 Task: Create New Customer with Customer Name: Bed Bath & Beyond, Billing Address Line1: 1123 Parrill Court, Billing Address Line2:  Portage, Billing Address Line3:  Indiana 46368
Action: Mouse moved to (199, 41)
Screenshot: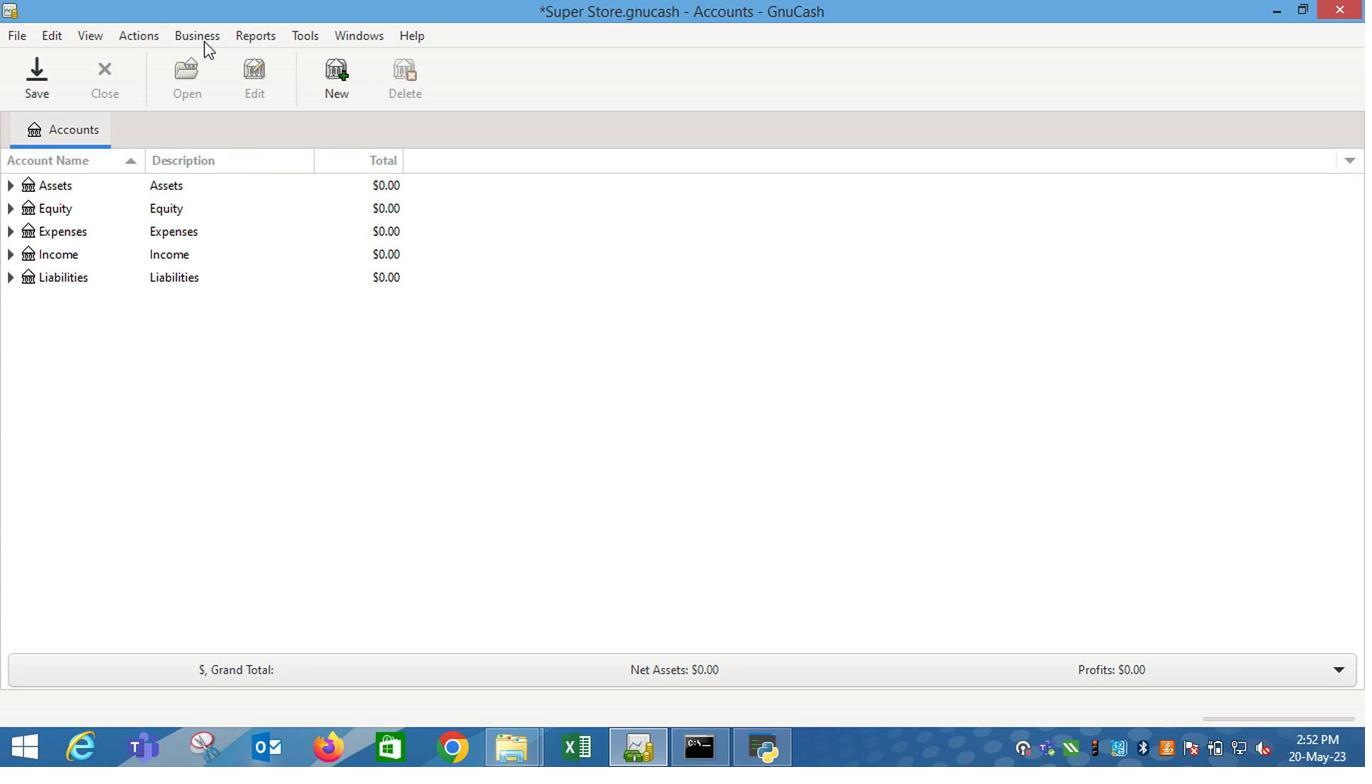 
Action: Mouse pressed left at (199, 41)
Screenshot: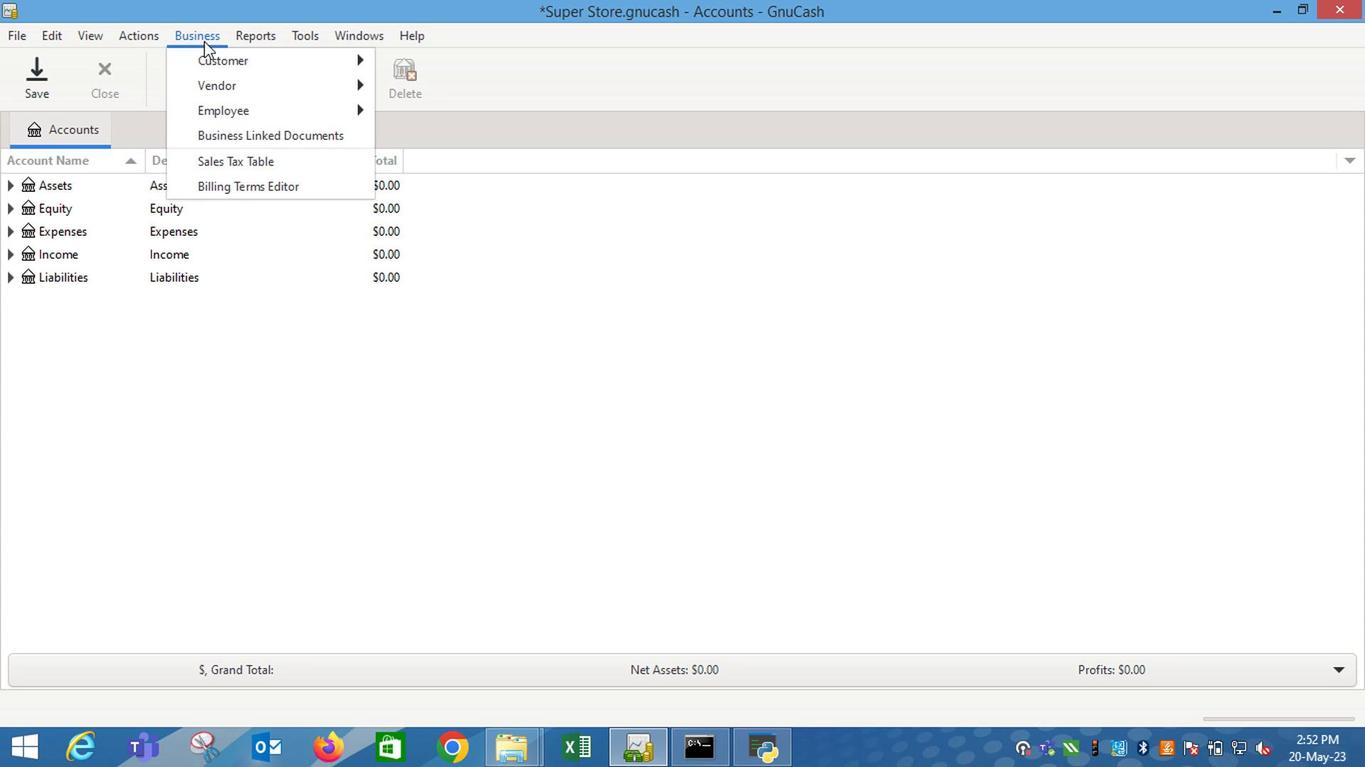
Action: Mouse moved to (227, 61)
Screenshot: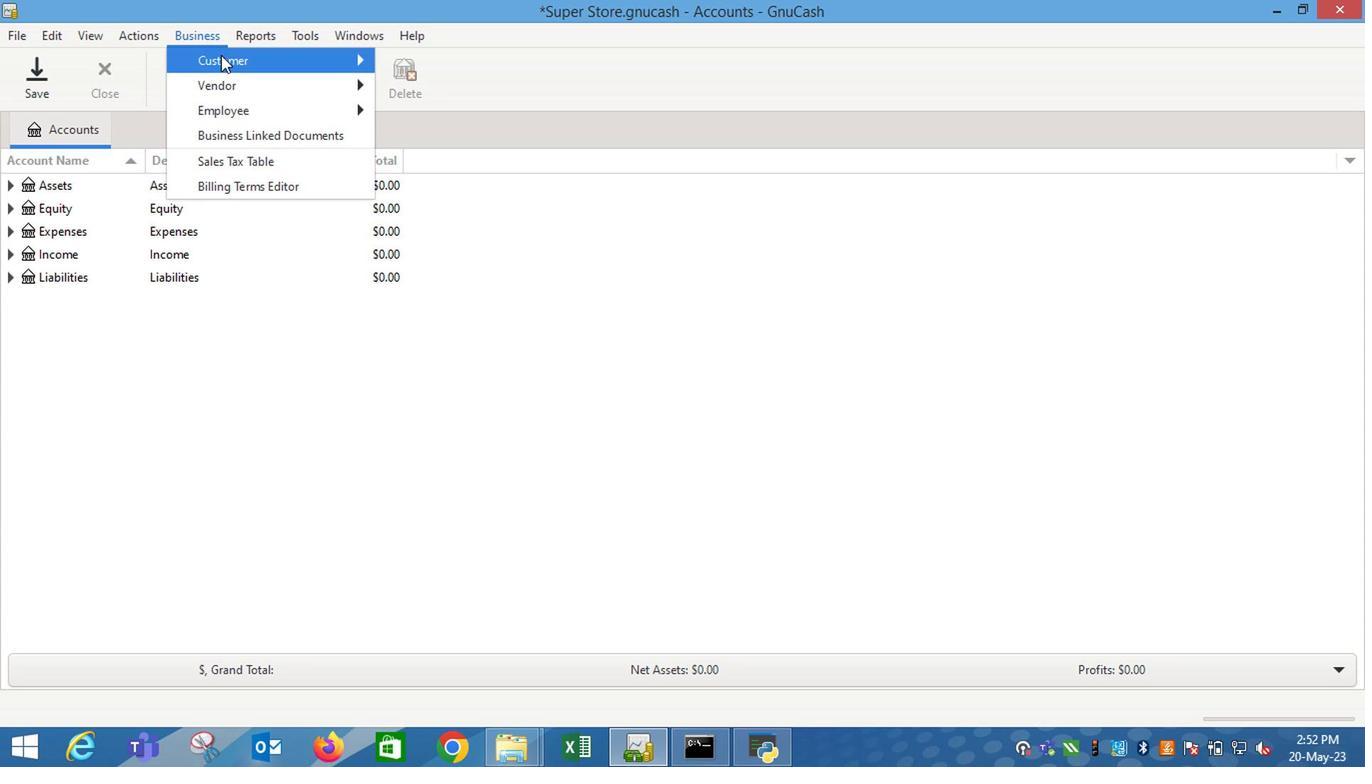 
Action: Mouse pressed left at (227, 61)
Screenshot: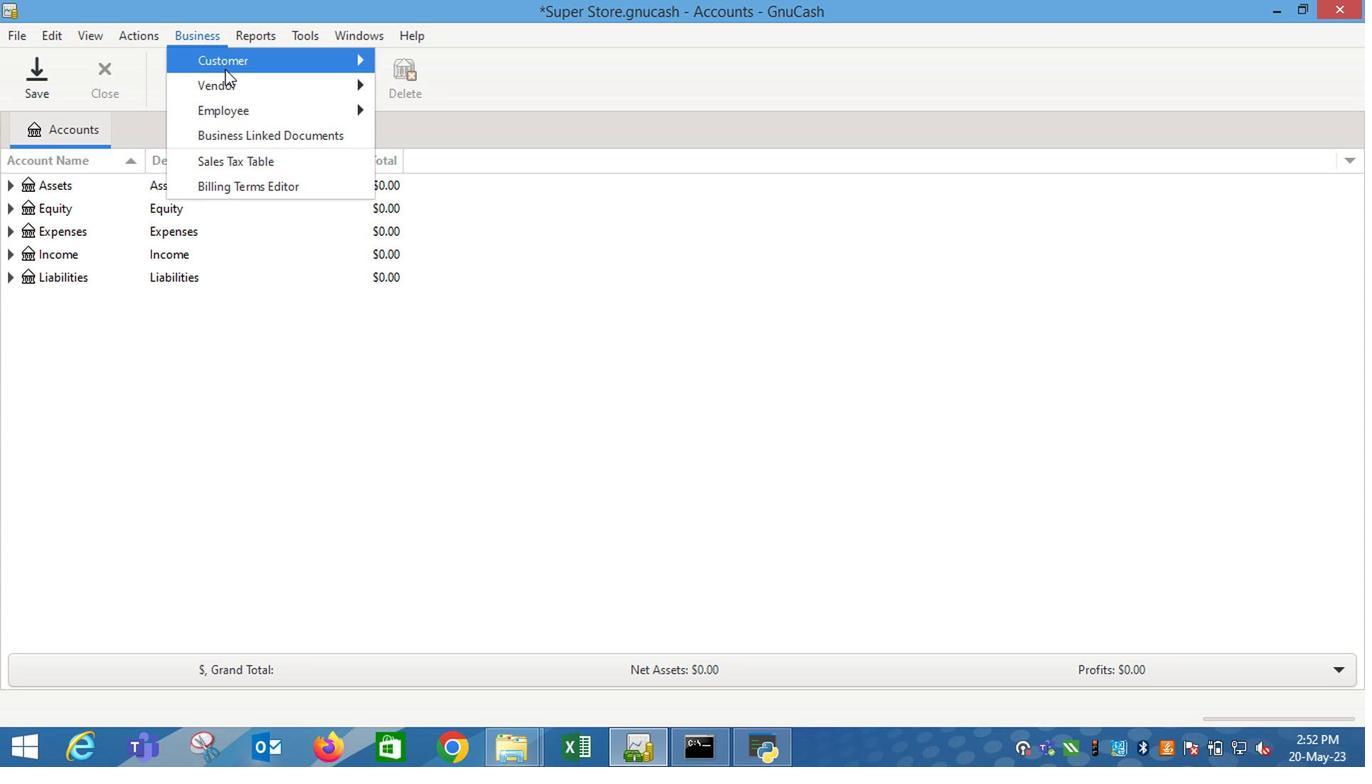 
Action: Mouse moved to (423, 83)
Screenshot: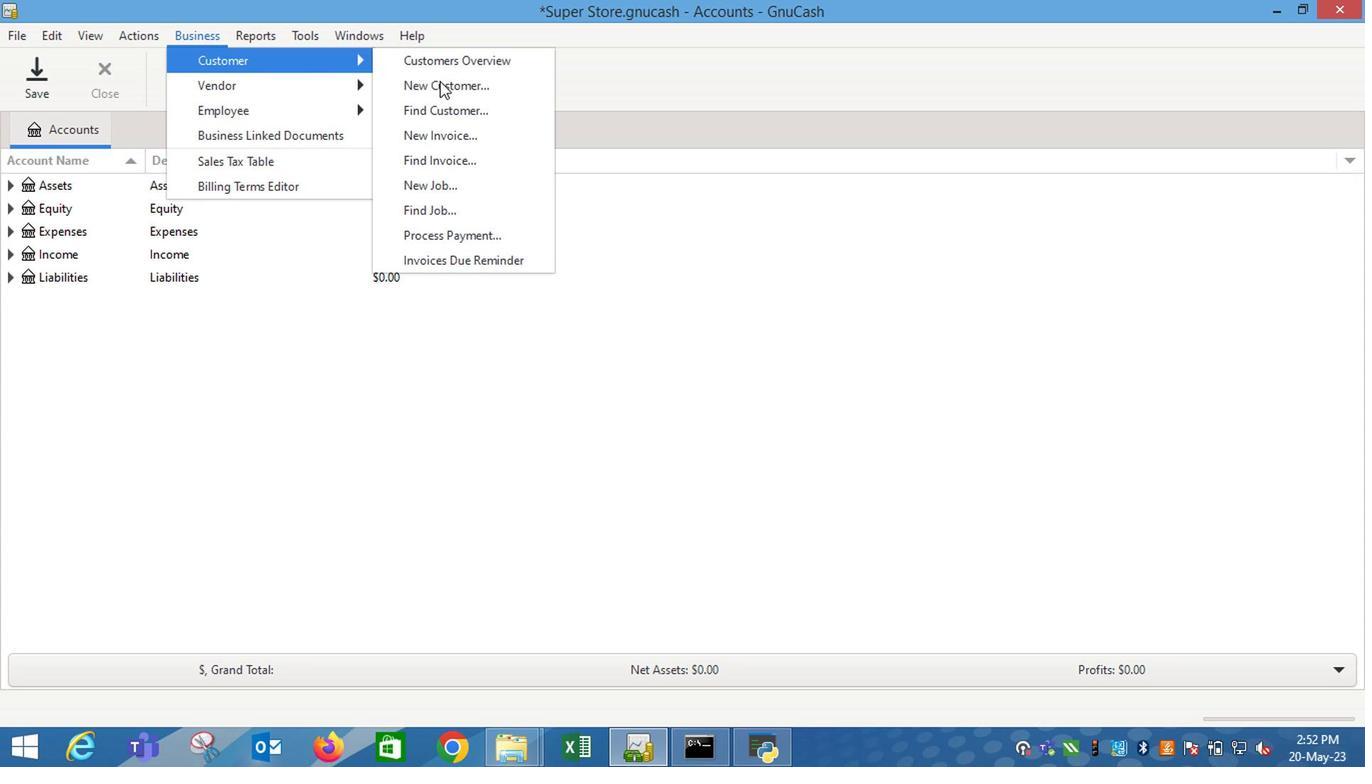 
Action: Mouse pressed left at (423, 83)
Screenshot: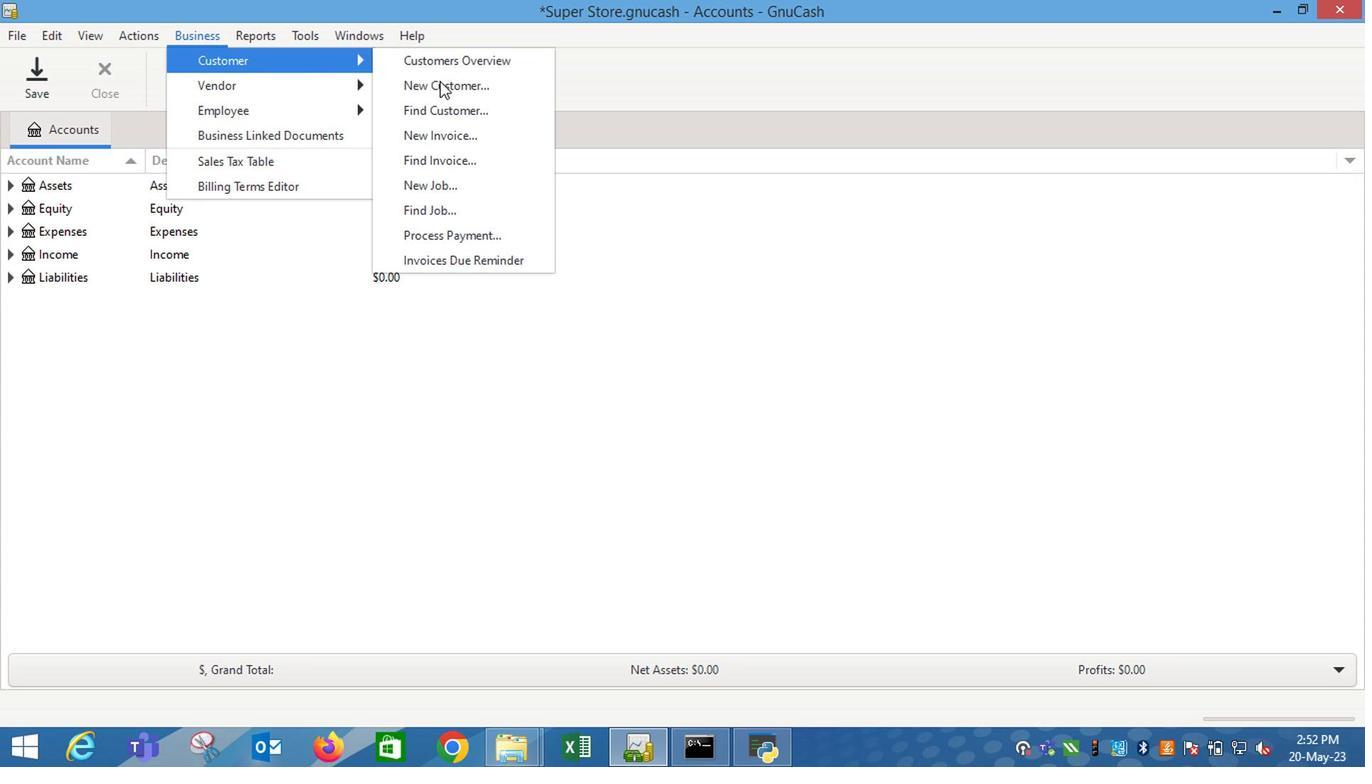 
Action: Mouse moved to (423, 85)
Screenshot: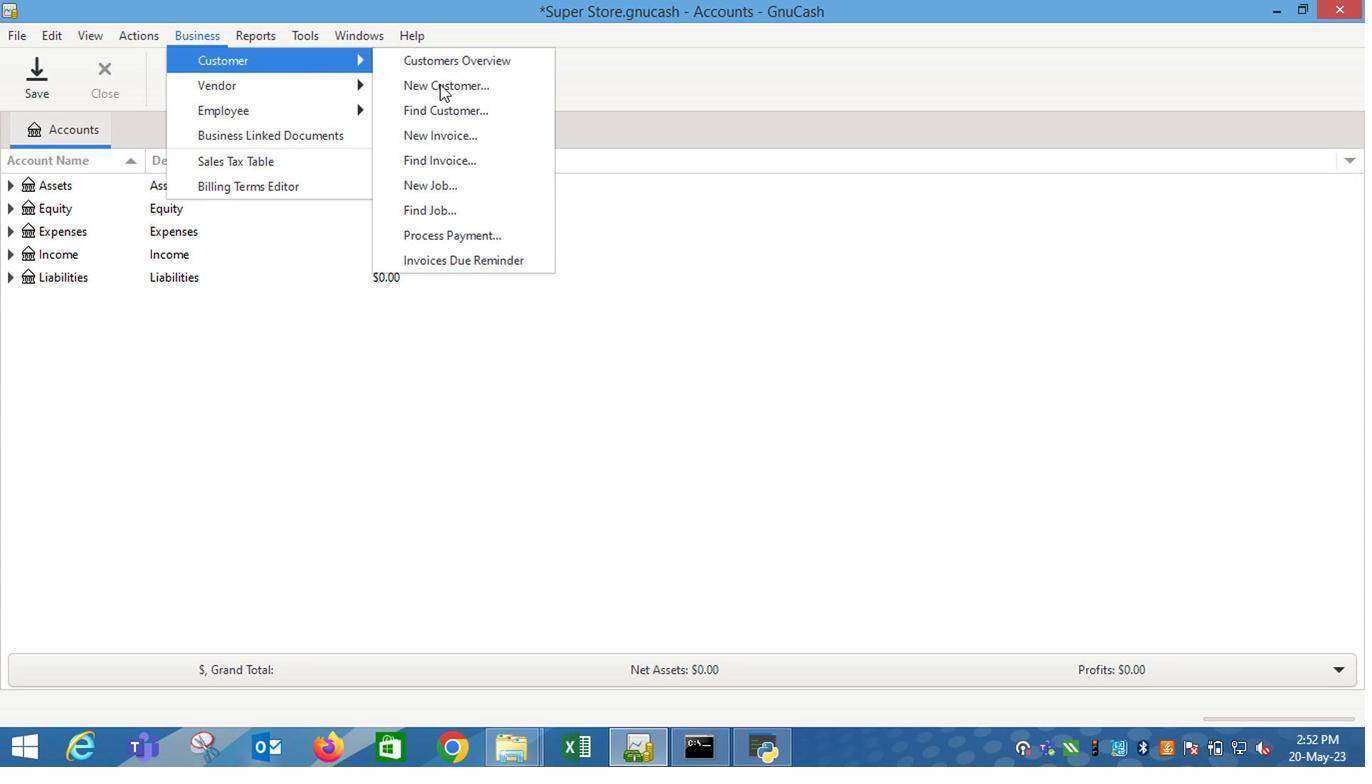 
Action: Key pressed <Key.shift_r>Br
Screenshot: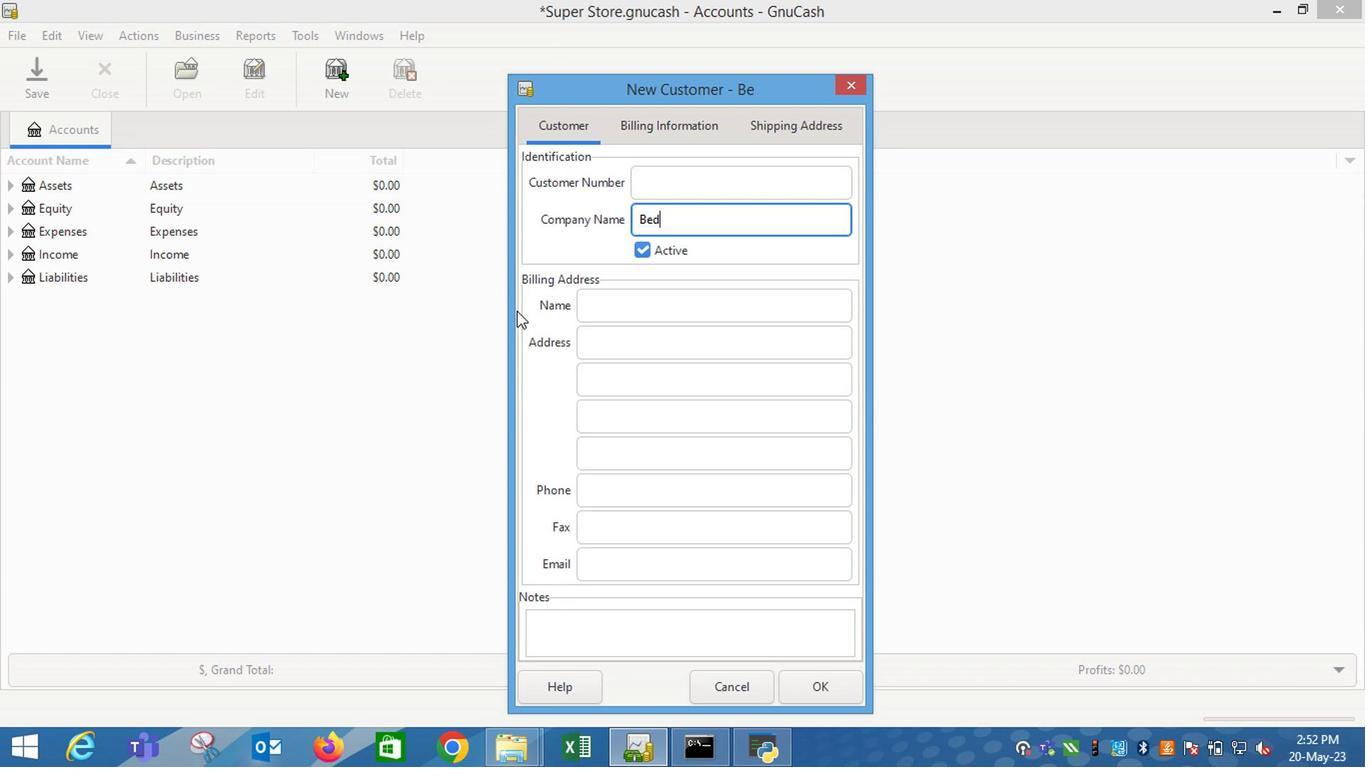 
Action: Mouse moved to (425, 85)
Screenshot: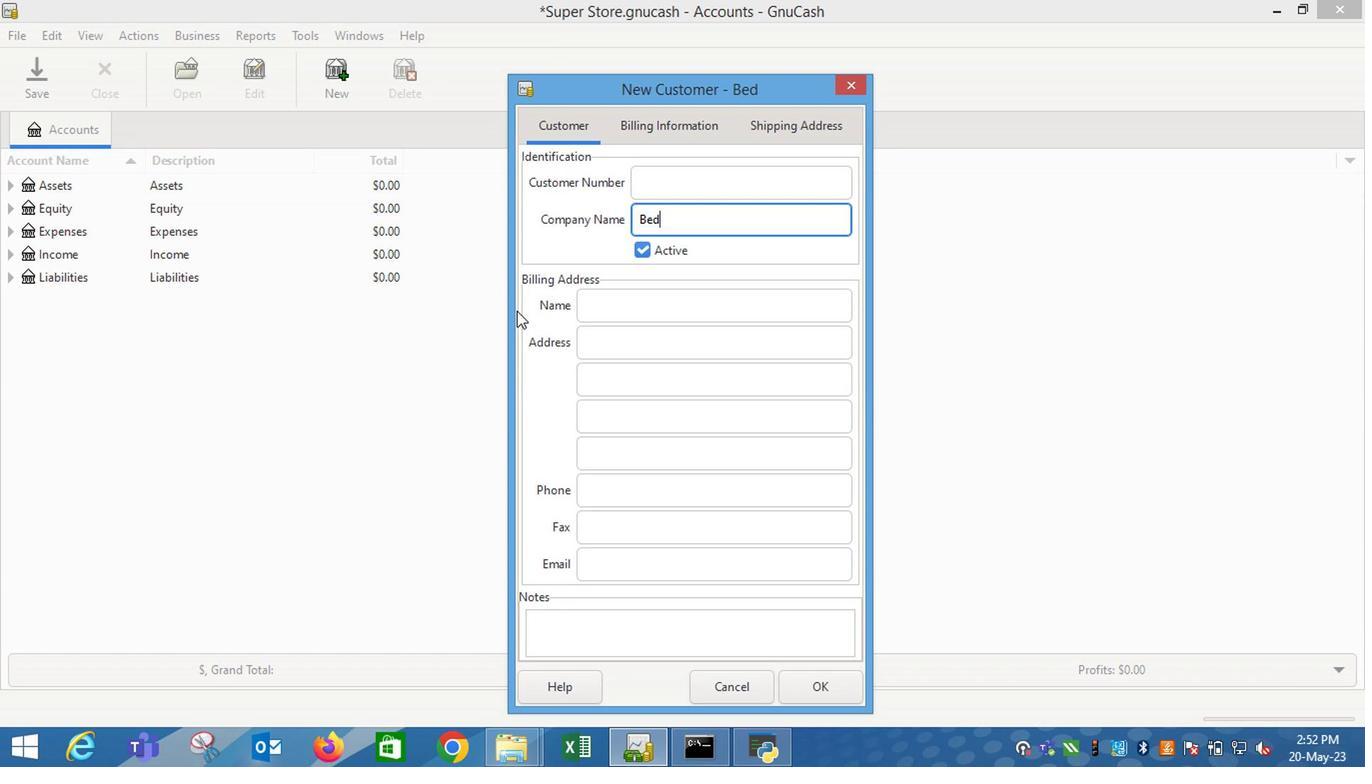
Action: Key pressed <Key.backspace>ed<Key.space><Key.shift_r>Bath<Key.tab><Key.tab><Key.tab><Key.shift><Key.shift><Key.shift><Key.shift><Key.shift><Key.shift><Key.shift><Key.shift><Key.shift><Key.shift><Key.shift><Key.shift>
Screenshot: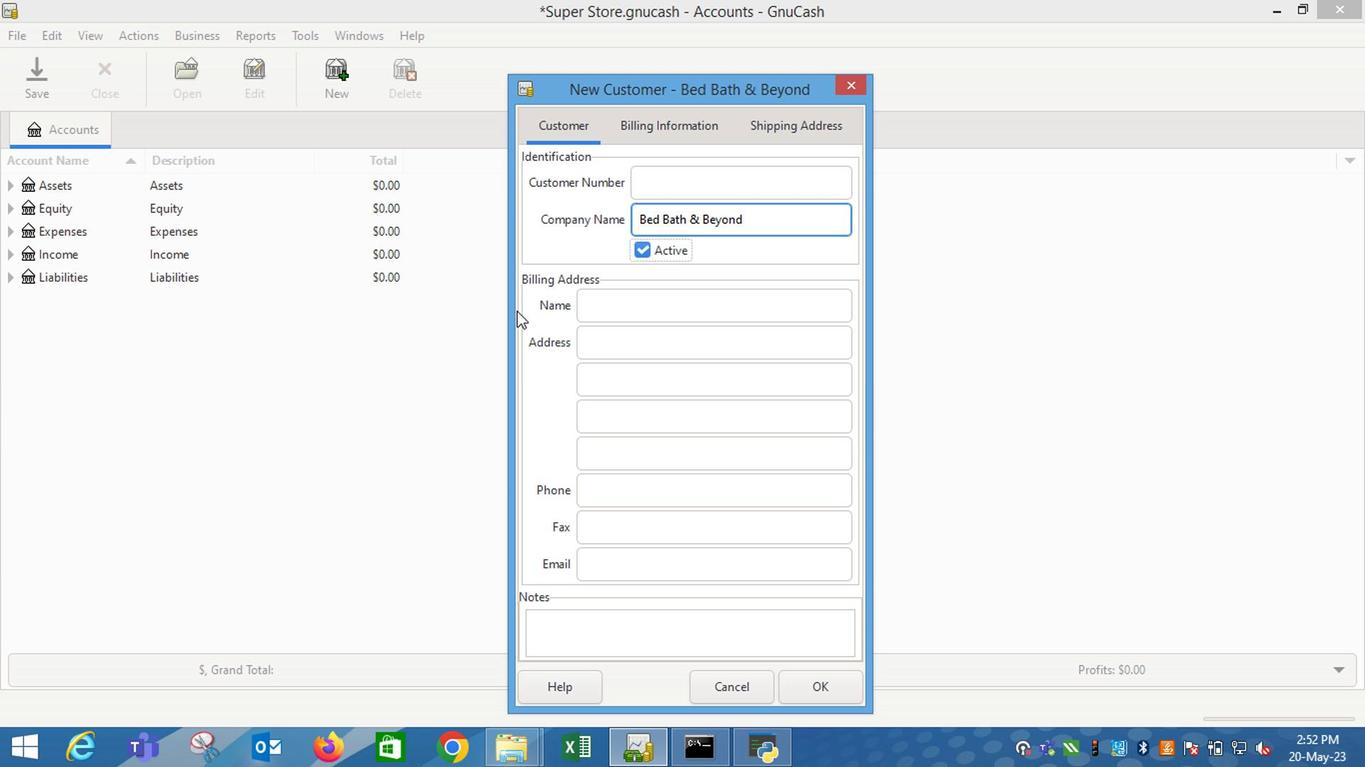 
Action: Mouse moved to (209, 49)
Screenshot: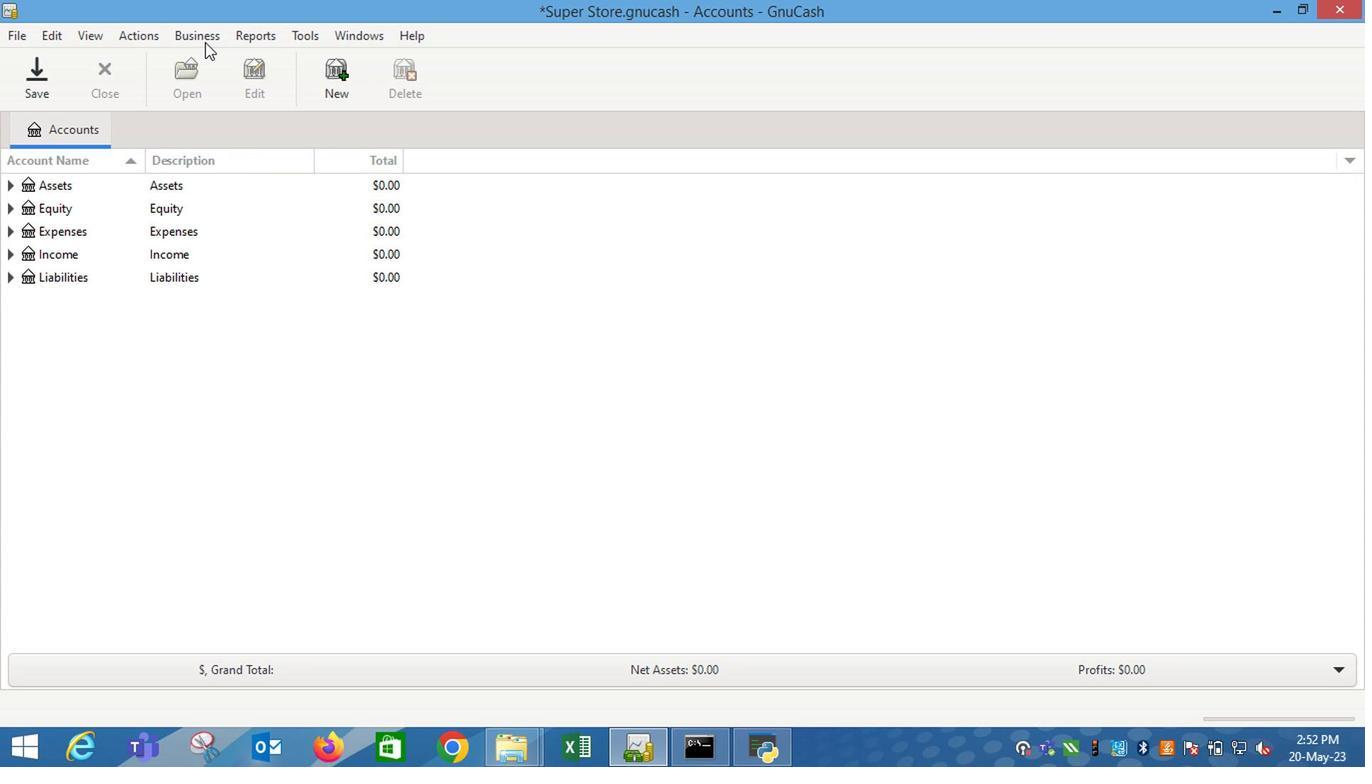 
Action: Mouse pressed left at (209, 49)
Screenshot: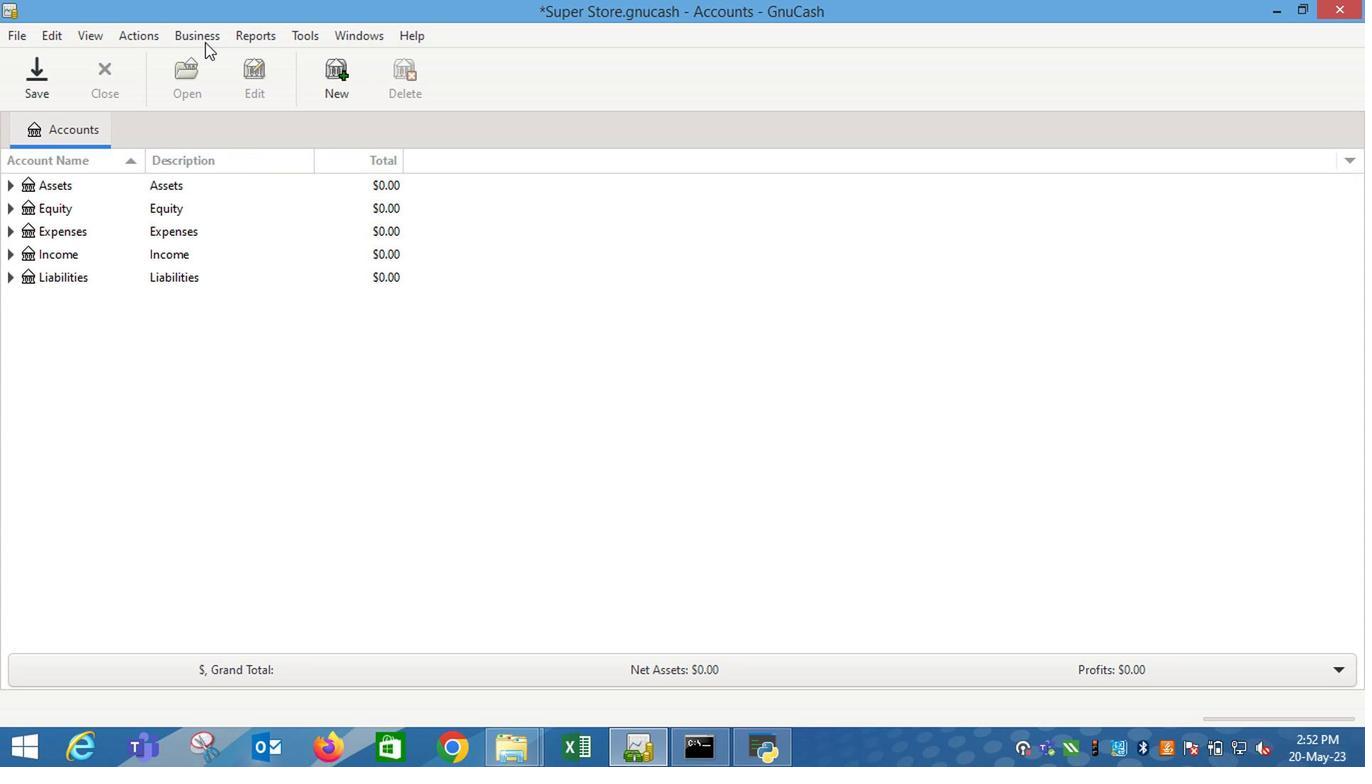 
Action: Mouse moved to (457, 95)
Screenshot: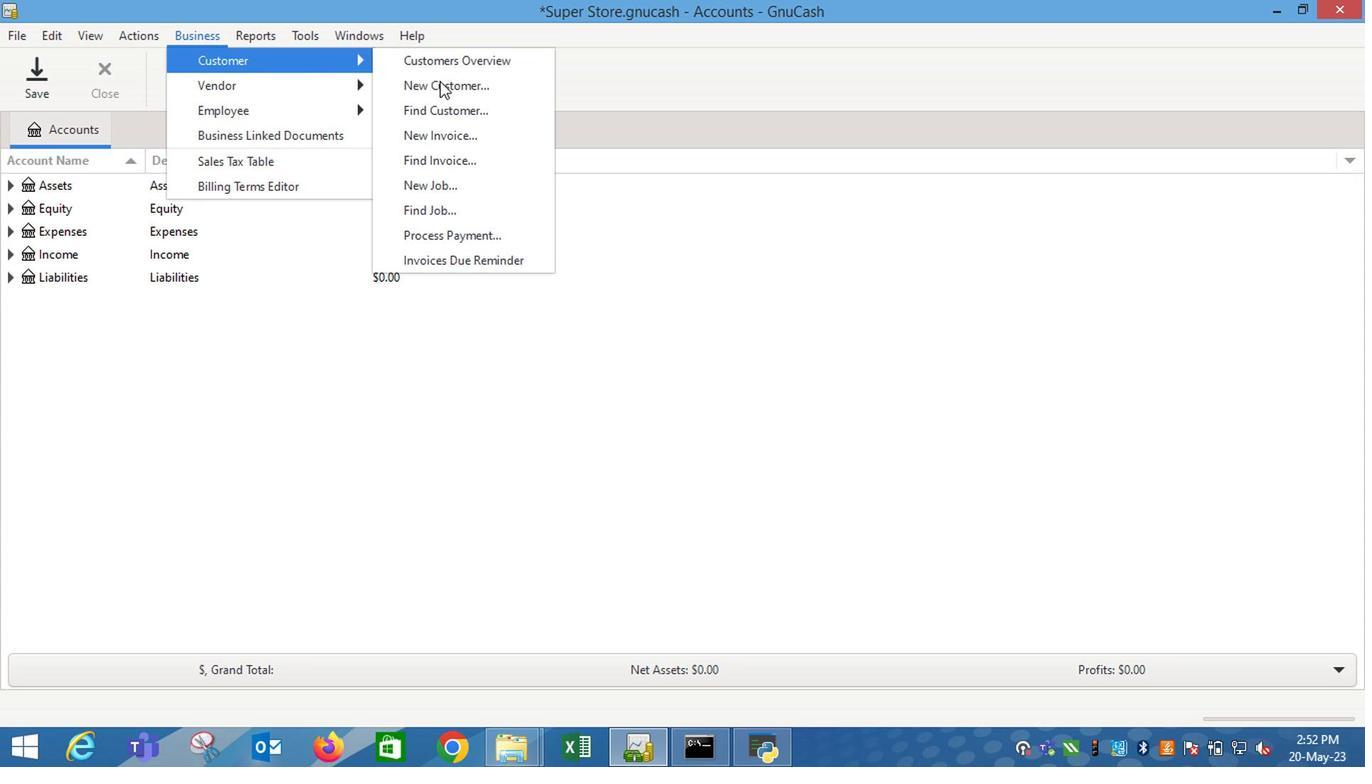 
Action: Mouse pressed left at (457, 95)
Screenshot: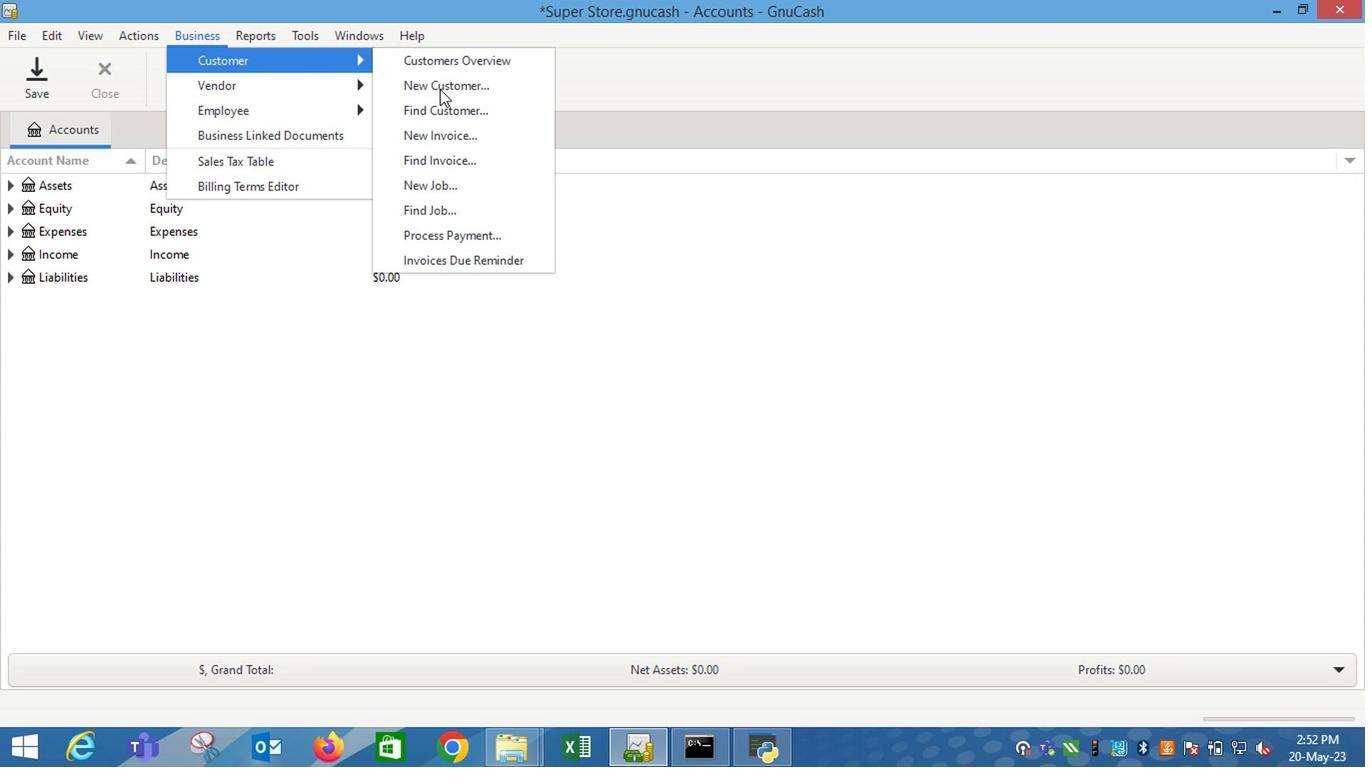 
Action: Mouse moved to (538, 310)
Screenshot: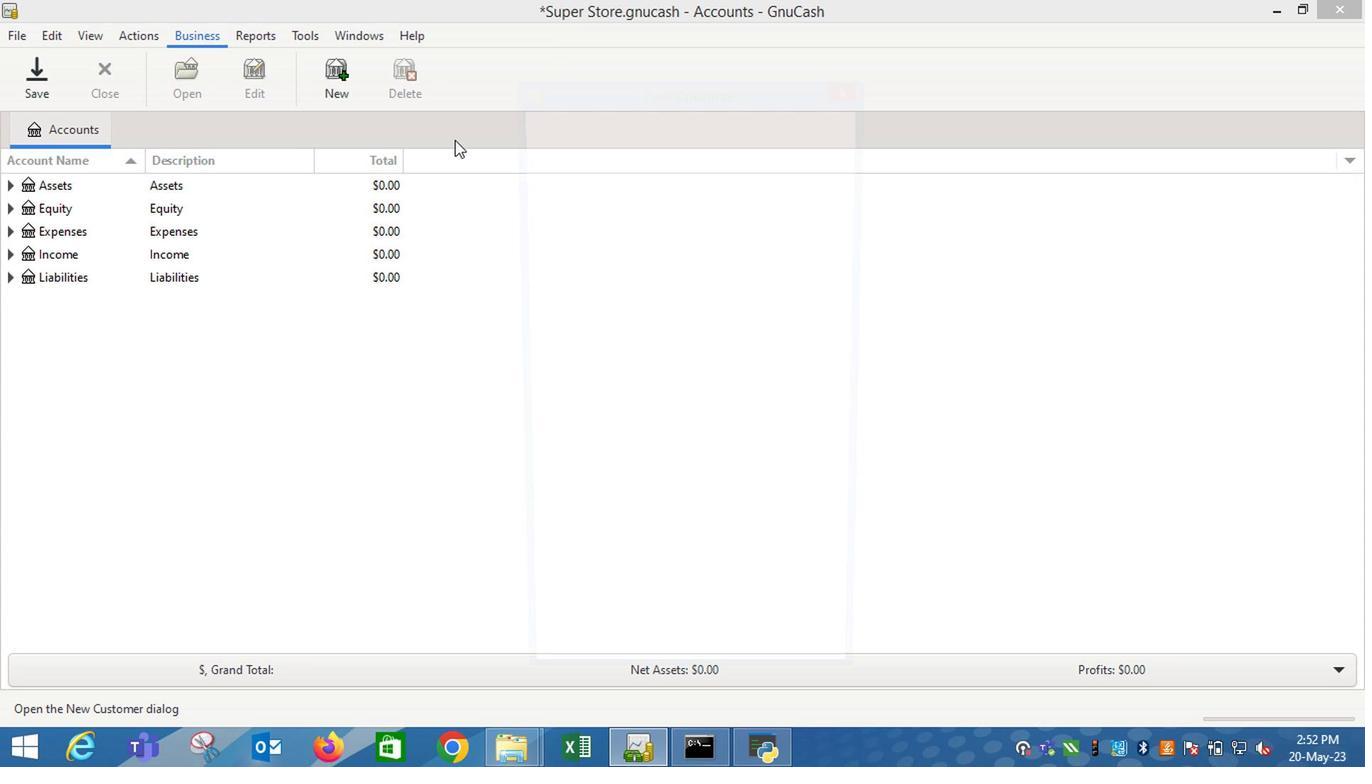 
Action: Key pressed <Key.shift_r>Bed<Key.space><Key.shift_r>Bath<Key.space><Key.shift_r>&<Key.space><Key.shift_r>Beyond<Key.tab><Key.tab><Key.tab>1123<Key.space><Key.shift_r>Parrill<Key.space><Key.shift_r>Court<Key.tab><Key.shift_r>Portage<Key.tab><Key.shift_r>Indiana<Key.space>46368
Screenshot: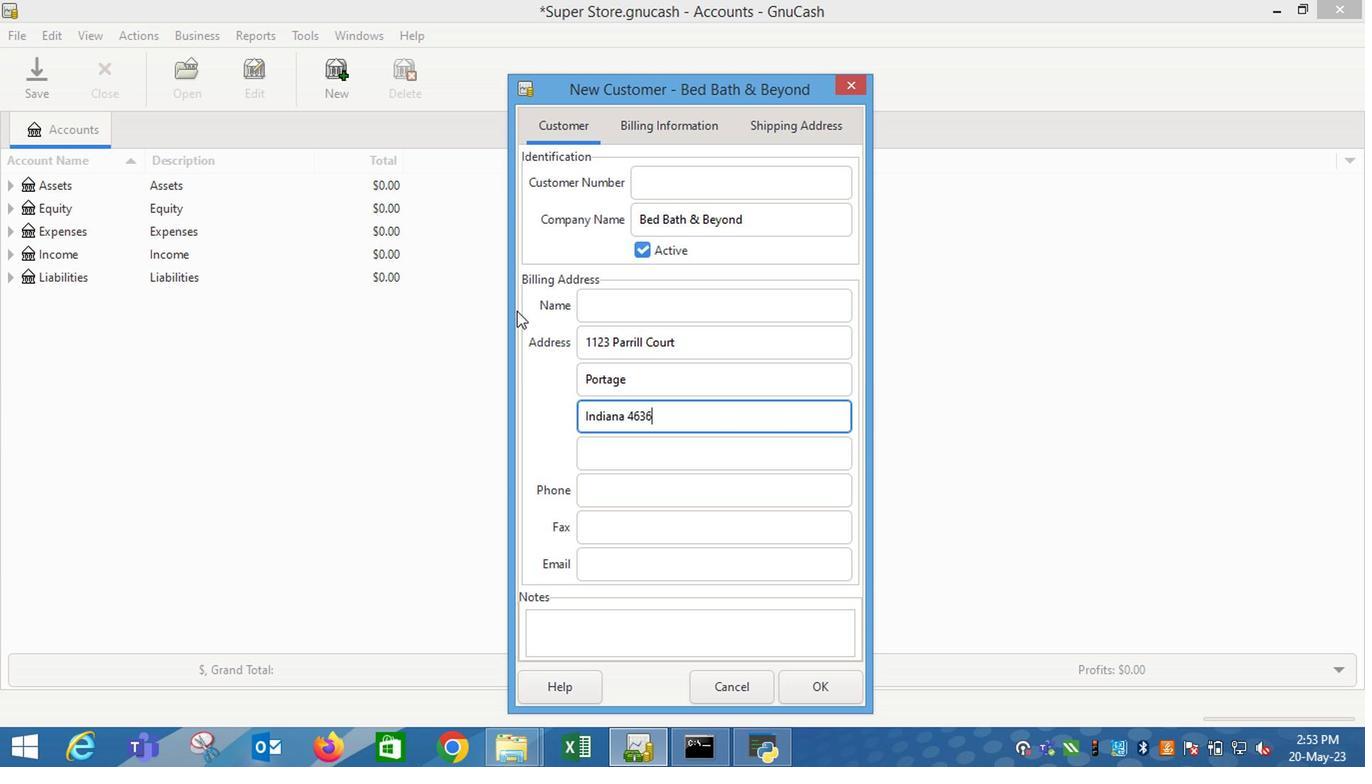 
Action: Mouse moved to (884, 686)
Screenshot: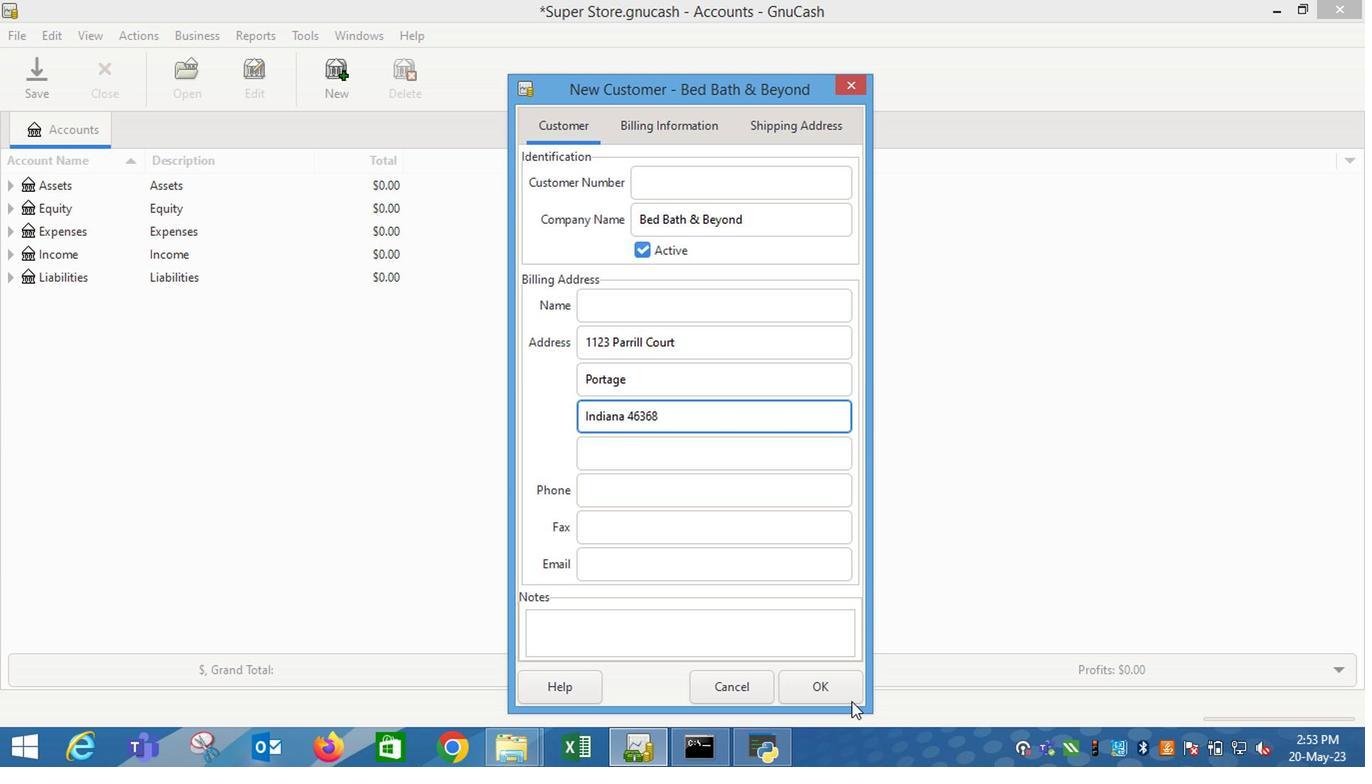 
Action: Mouse pressed left at (884, 686)
Screenshot: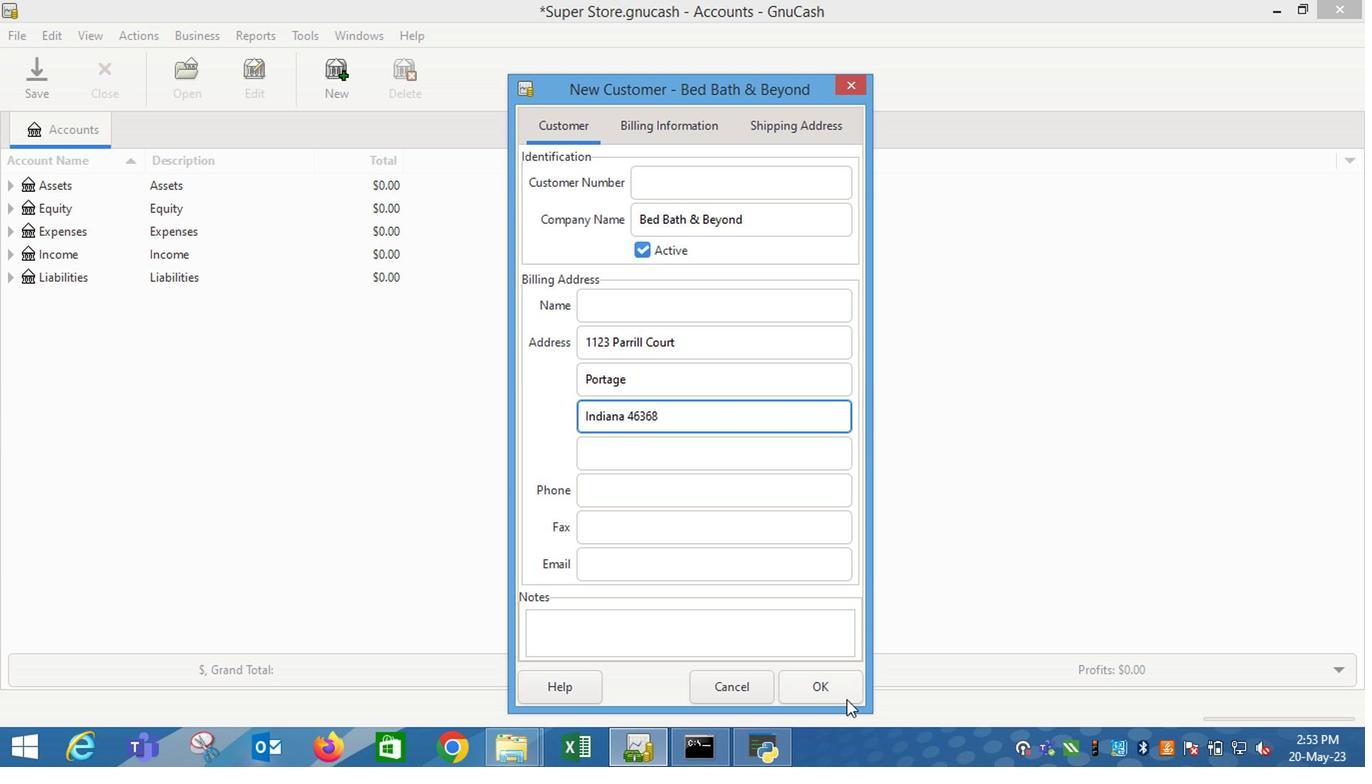
Action: Mouse moved to (882, 686)
Screenshot: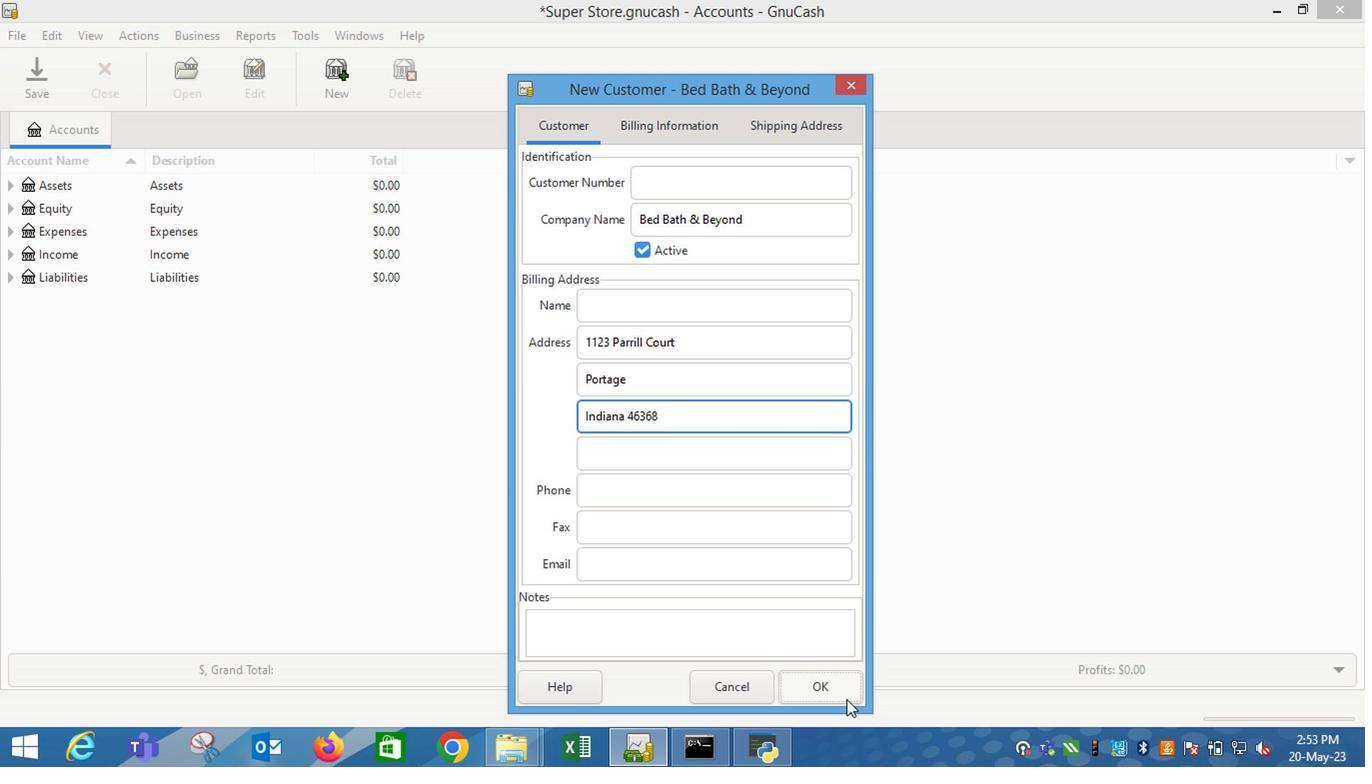 
